 Task: Use Cartoon Timpani Effect in this video Movie B.mp4
Action: Mouse moved to (237, 104)
Screenshot: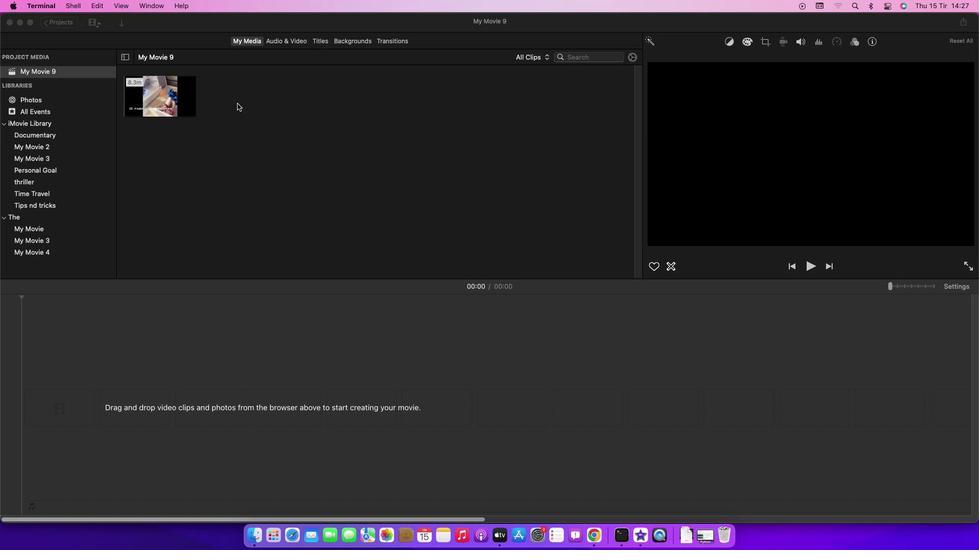 
Action: Mouse pressed left at (237, 104)
Screenshot: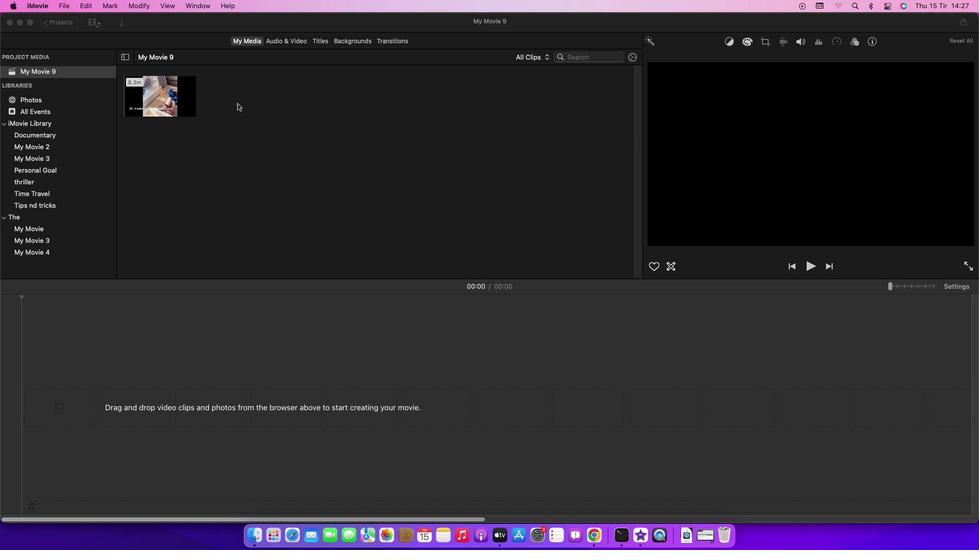 
Action: Mouse moved to (168, 103)
Screenshot: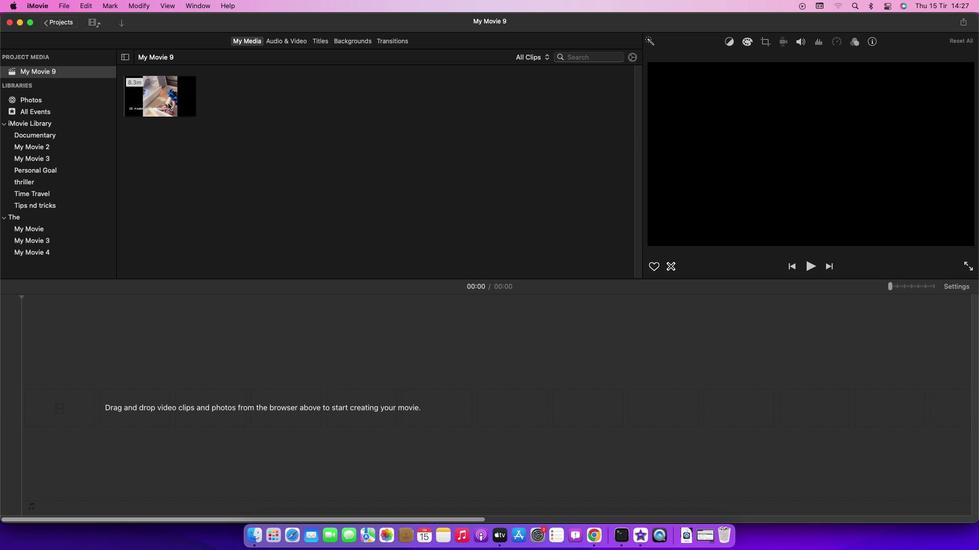 
Action: Mouse pressed left at (168, 103)
Screenshot: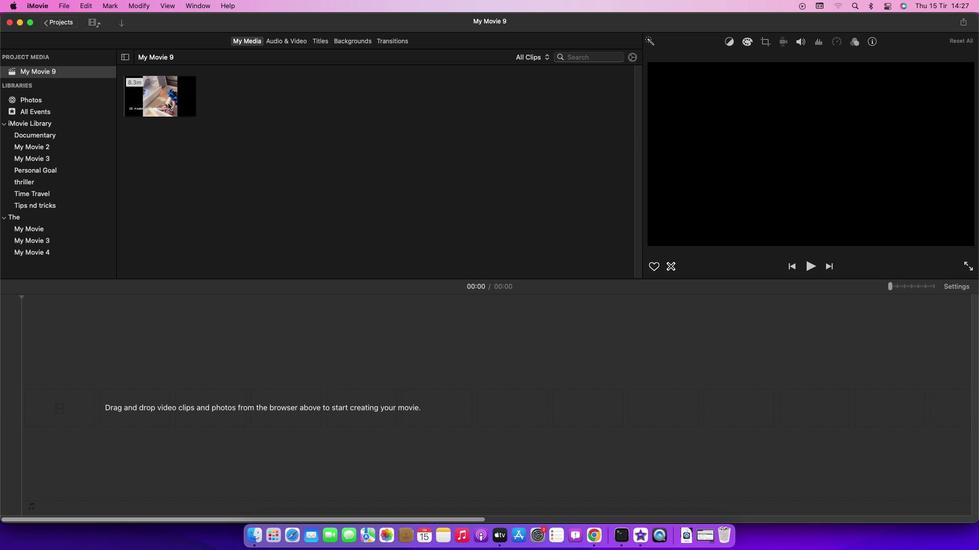 
Action: Mouse moved to (166, 96)
Screenshot: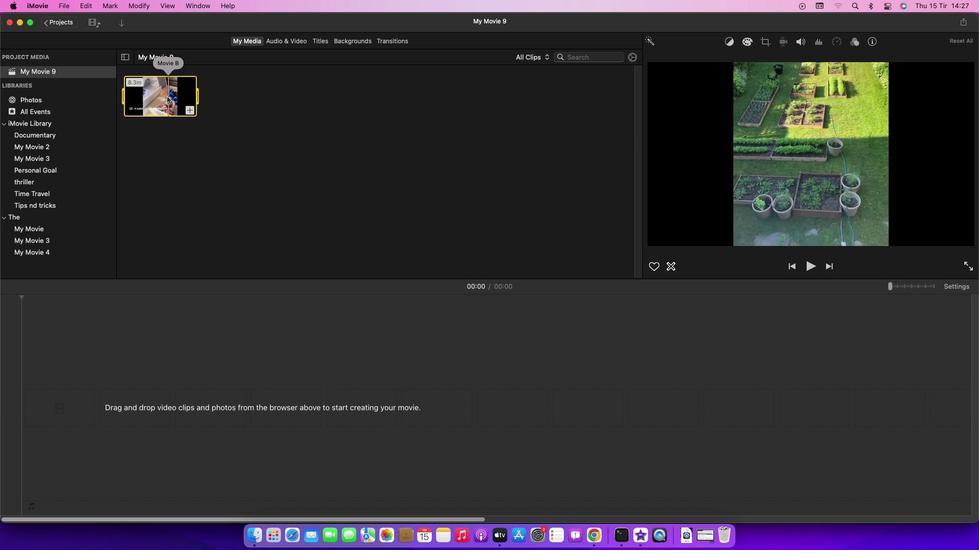 
Action: Mouse pressed left at (166, 96)
Screenshot: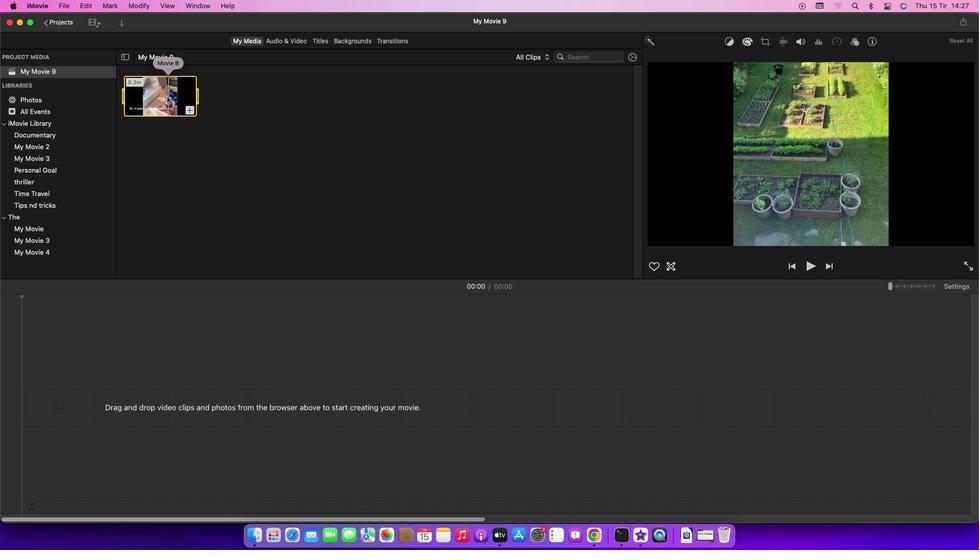 
Action: Mouse moved to (295, 42)
Screenshot: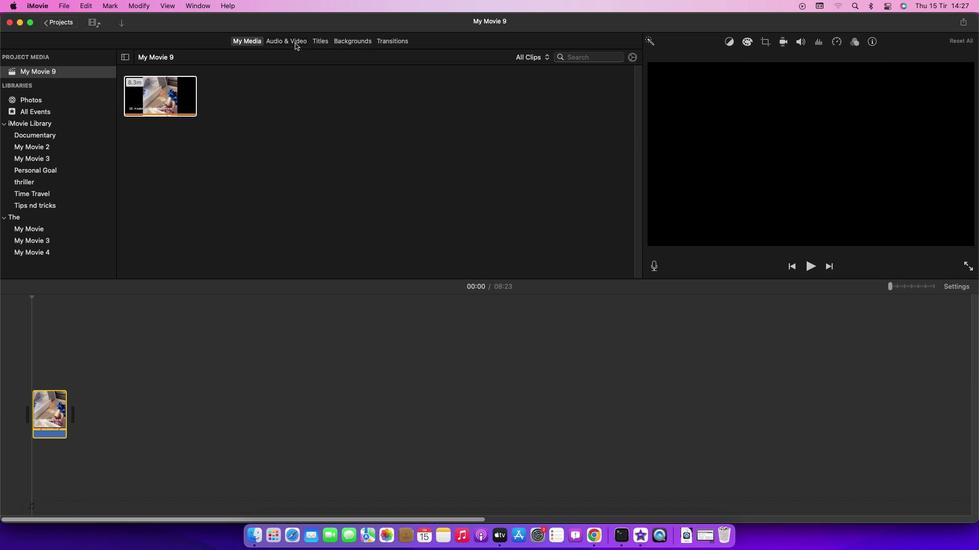 
Action: Mouse pressed left at (295, 42)
Screenshot: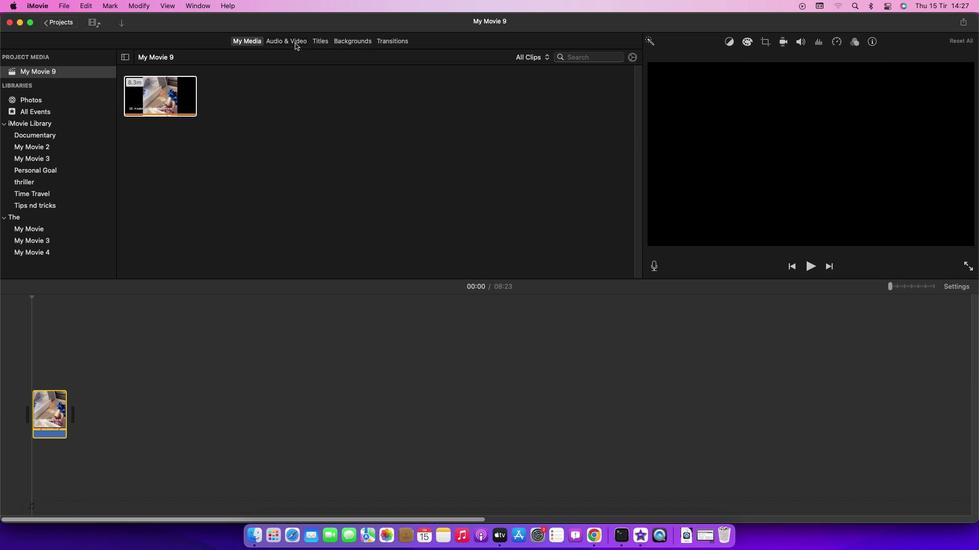 
Action: Mouse moved to (54, 96)
Screenshot: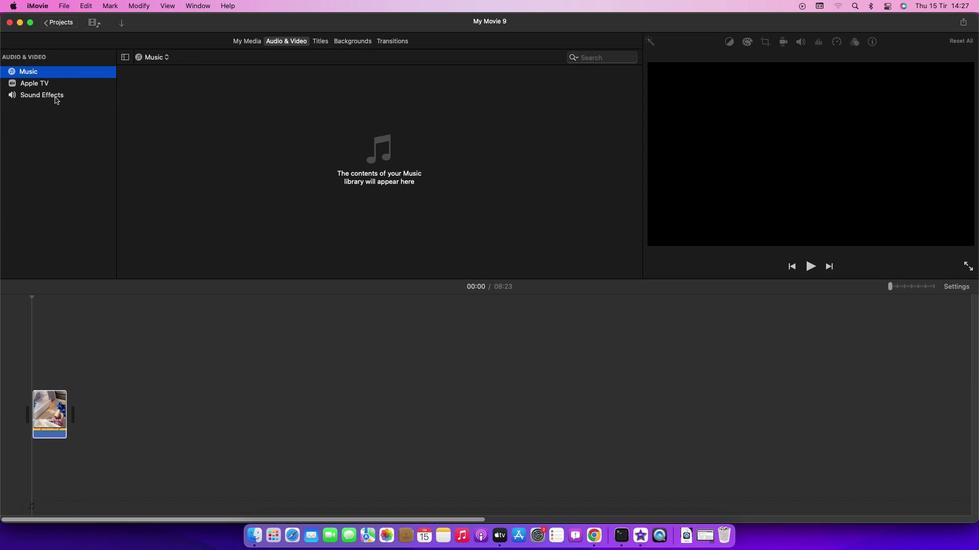
Action: Mouse pressed left at (54, 96)
Screenshot: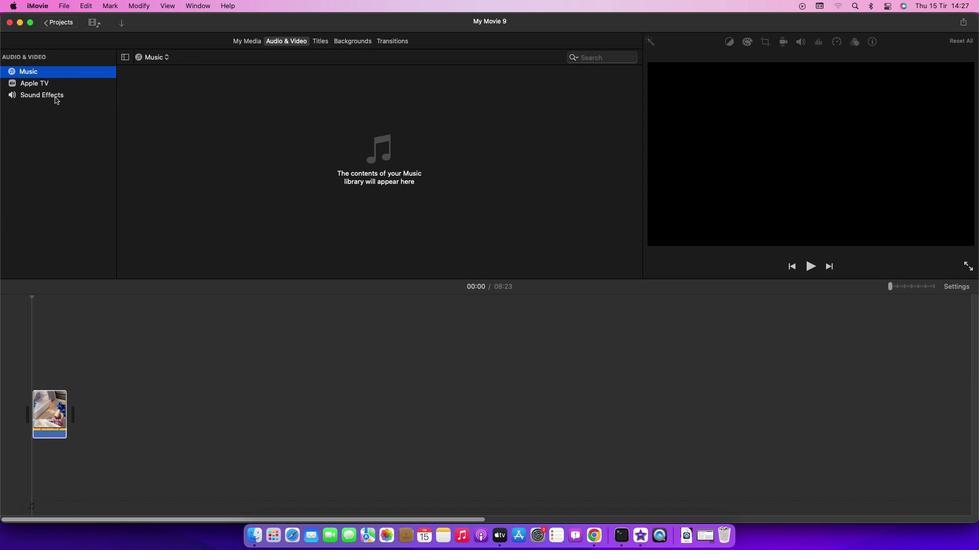 
Action: Mouse moved to (217, 203)
Screenshot: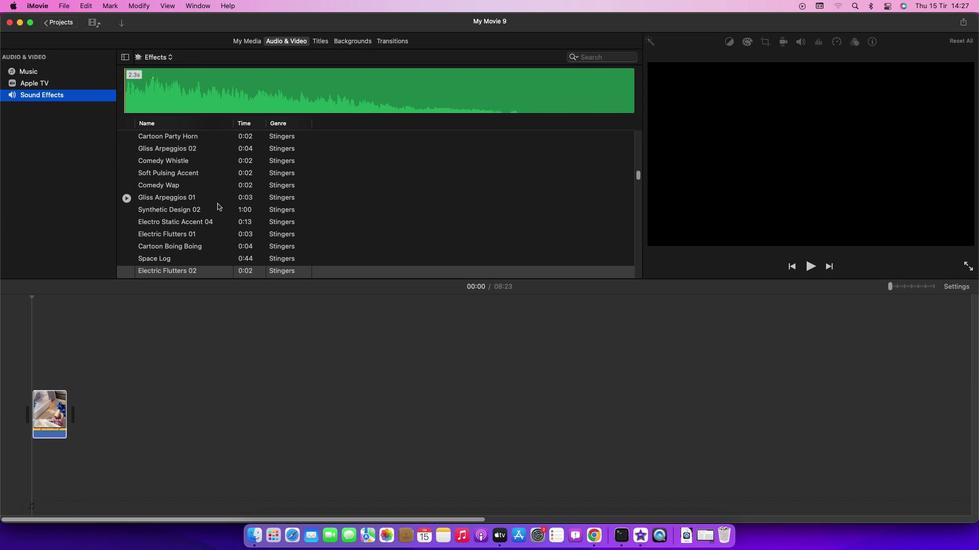
Action: Mouse scrolled (217, 203) with delta (0, 0)
Screenshot: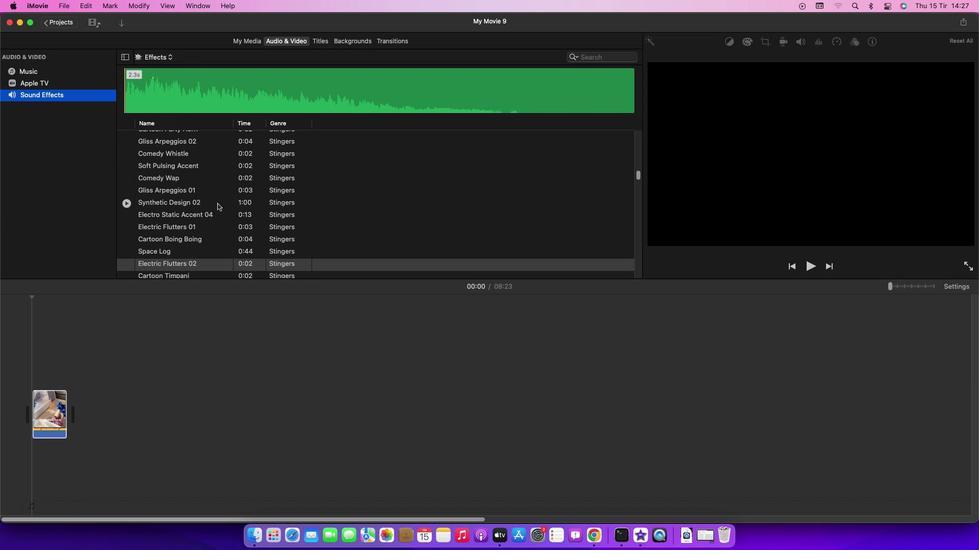 
Action: Mouse scrolled (217, 203) with delta (0, 0)
Screenshot: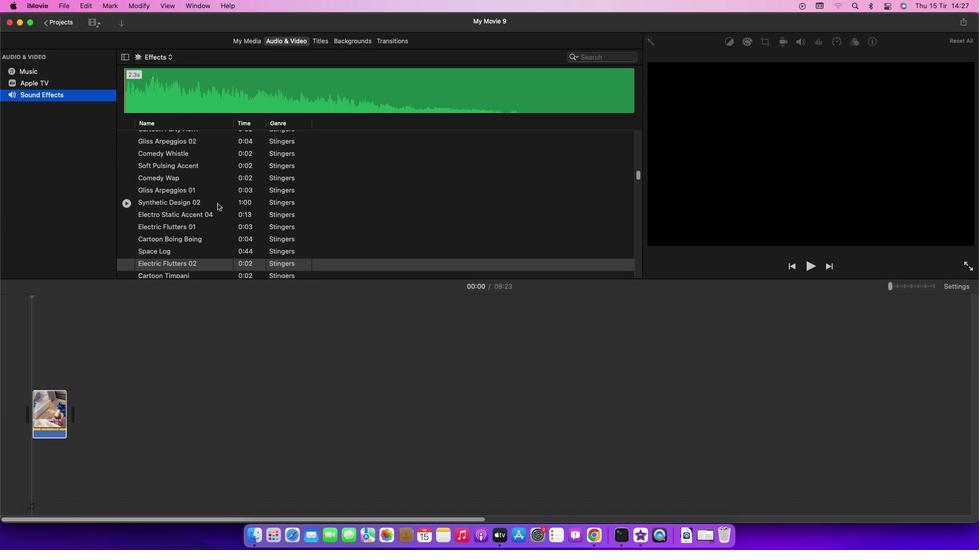 
Action: Mouse scrolled (217, 203) with delta (0, 0)
Screenshot: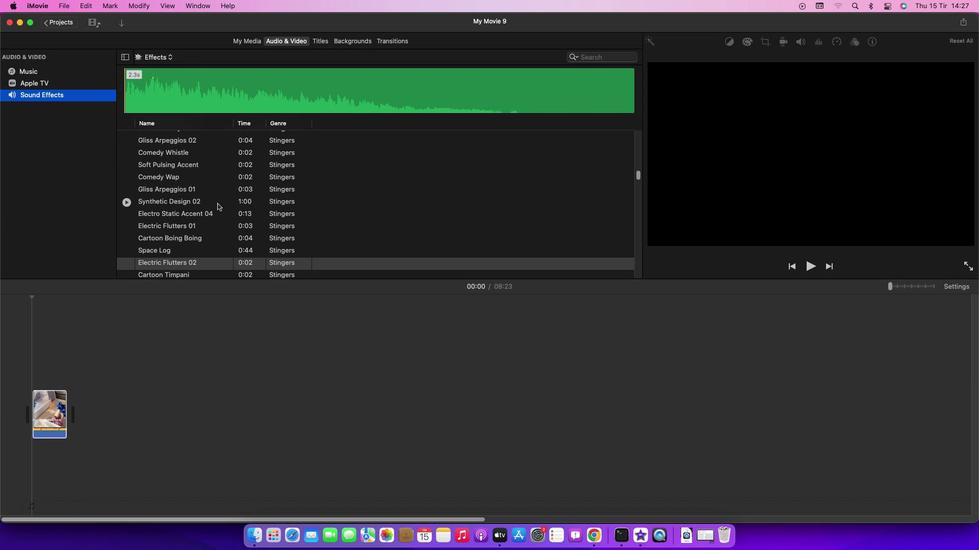 
Action: Mouse scrolled (217, 203) with delta (0, 0)
Screenshot: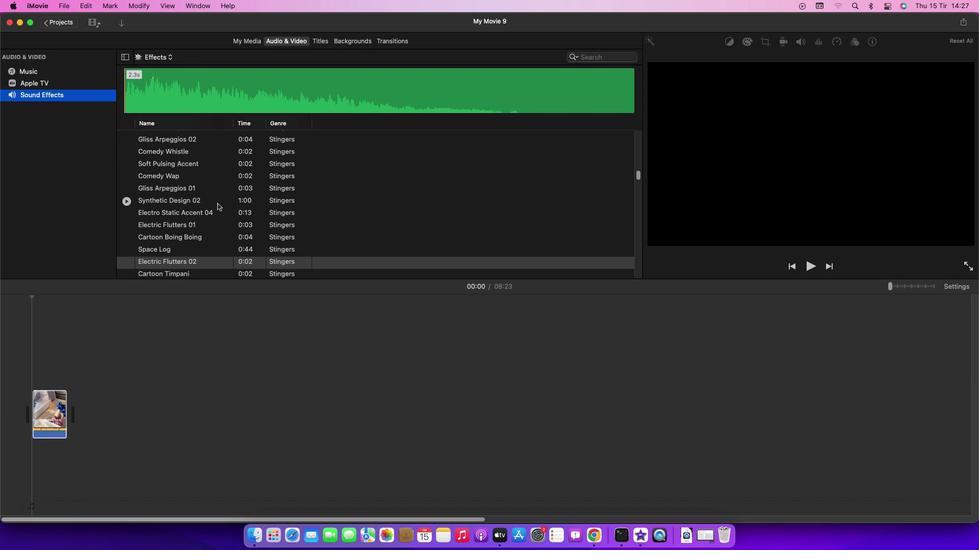 
Action: Mouse scrolled (217, 203) with delta (0, 0)
Screenshot: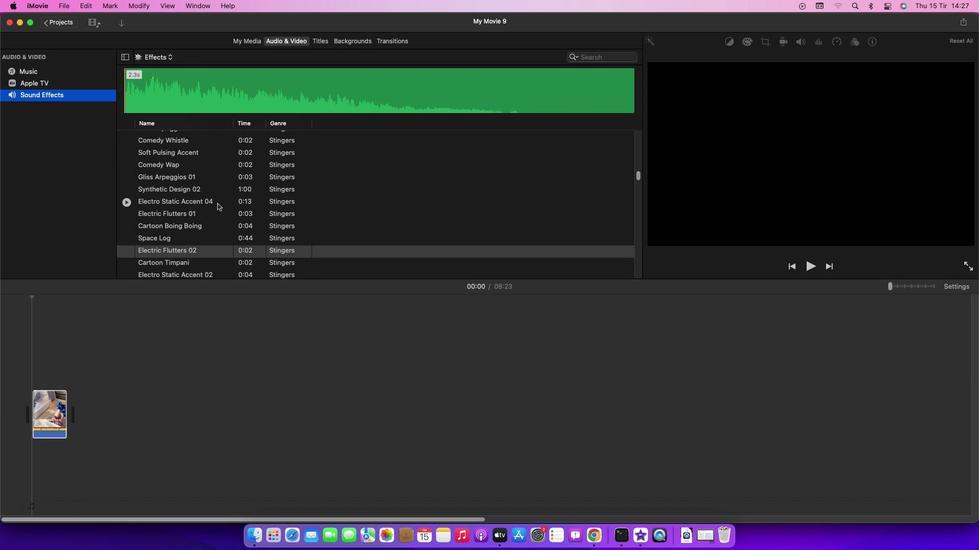 
Action: Mouse scrolled (217, 203) with delta (0, 0)
Screenshot: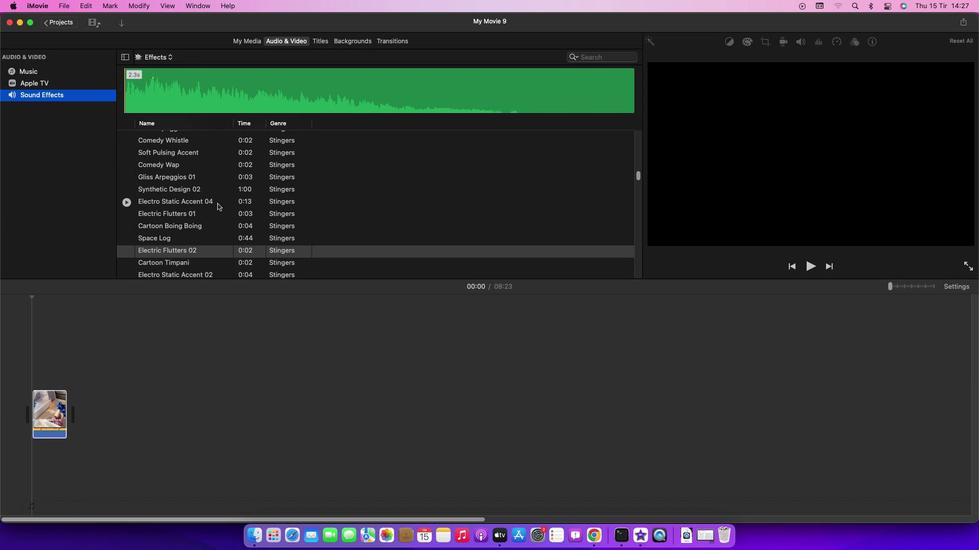 
Action: Mouse scrolled (217, 203) with delta (0, 0)
Screenshot: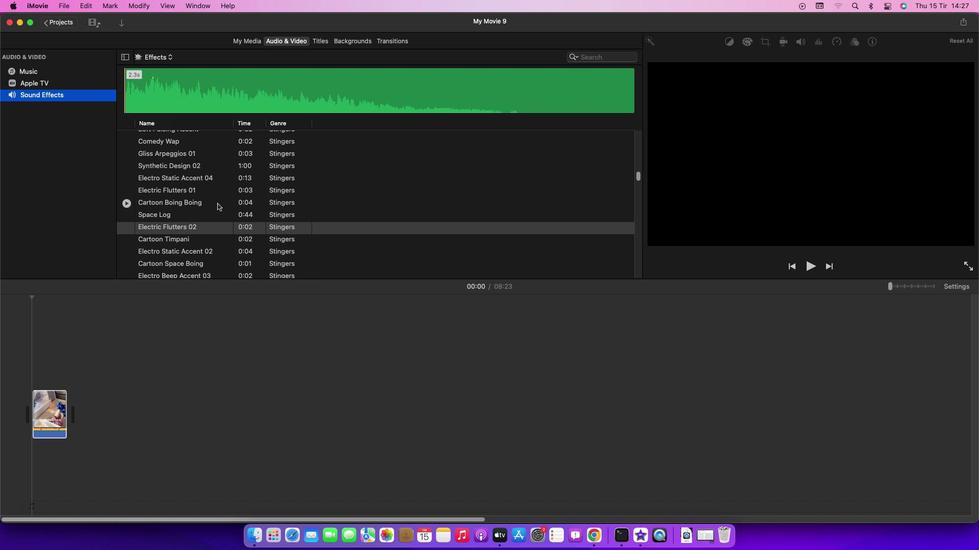 
Action: Mouse scrolled (217, 203) with delta (0, 0)
Screenshot: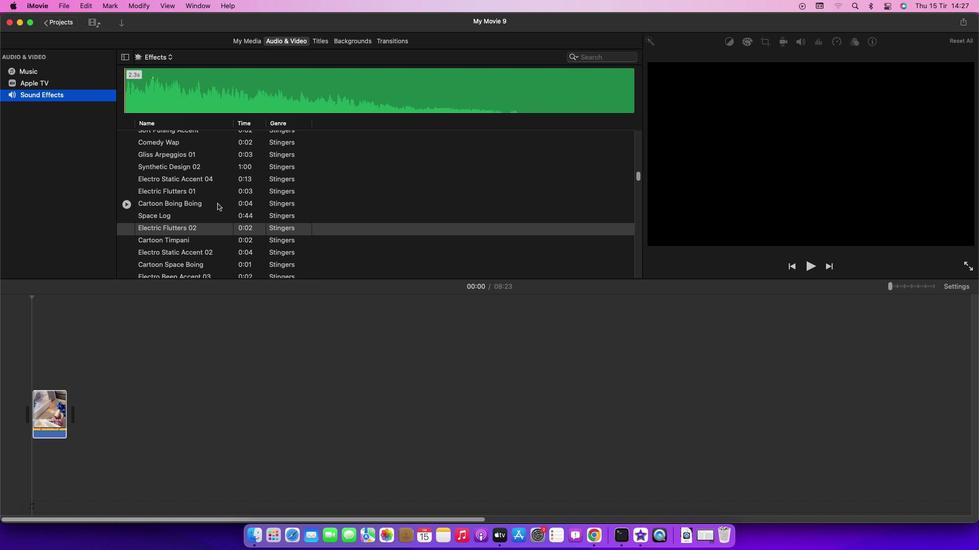 
Action: Mouse moved to (171, 240)
Screenshot: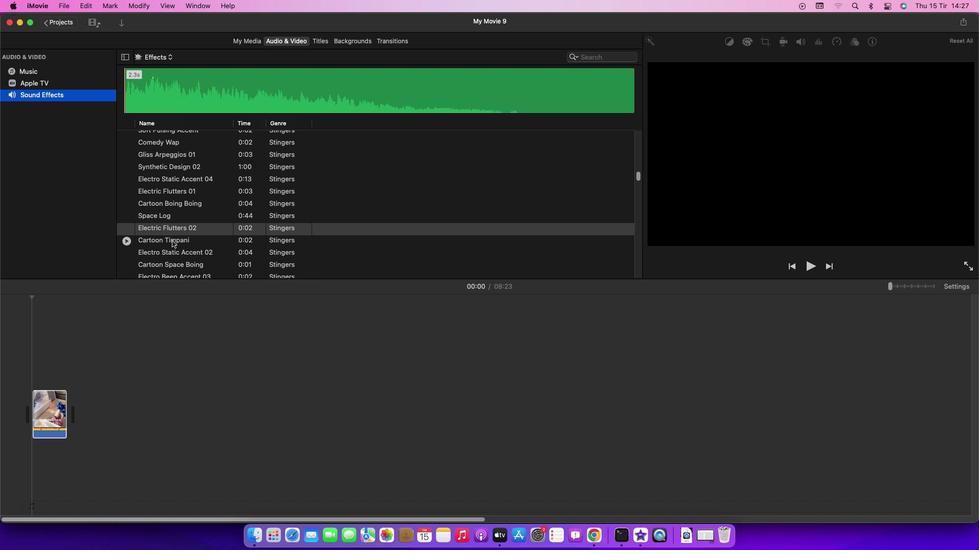 
Action: Mouse pressed left at (171, 240)
Screenshot: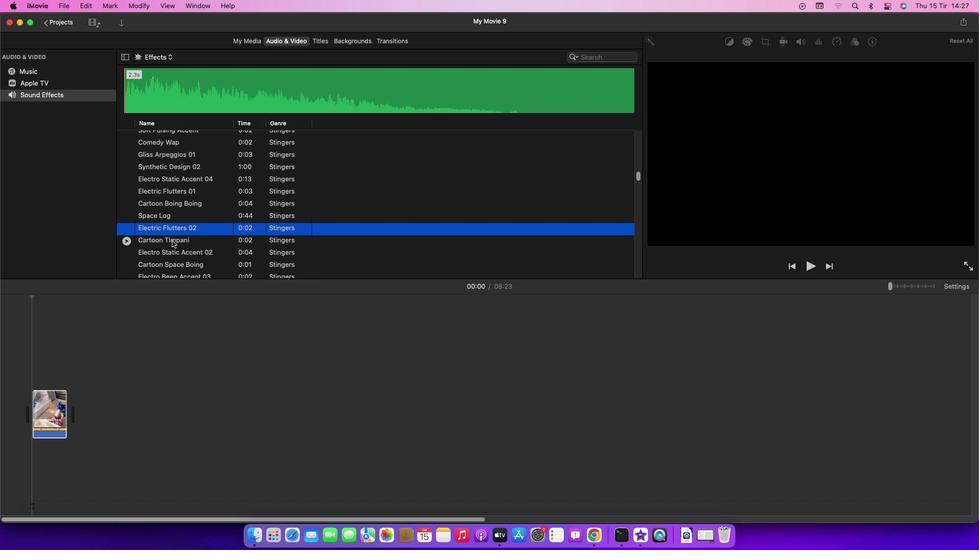 
Action: Mouse moved to (171, 240)
Screenshot: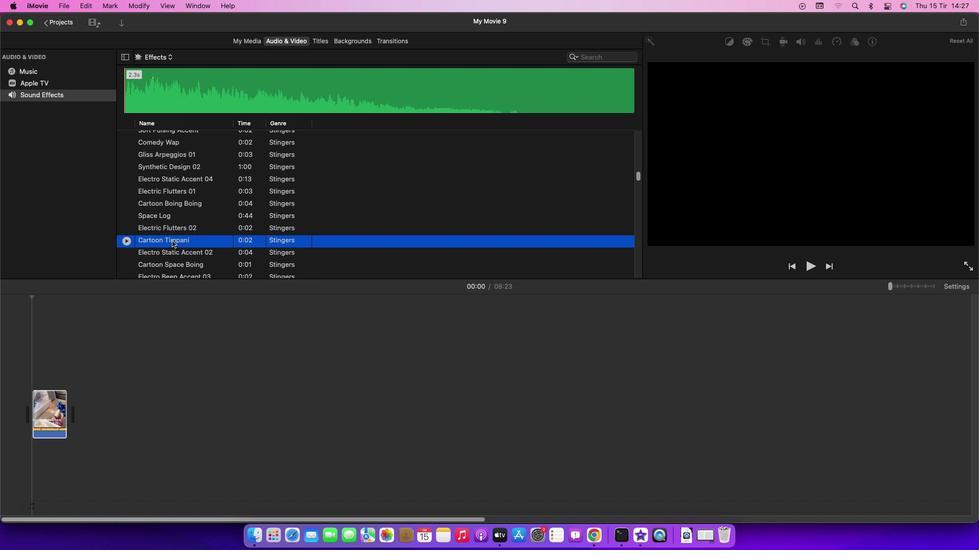 
Action: Mouse pressed left at (171, 240)
Screenshot: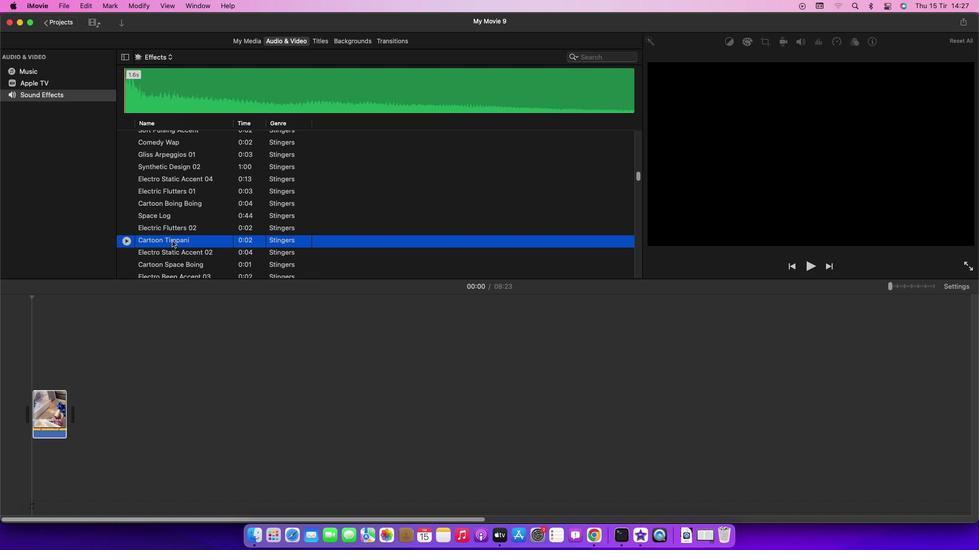 
Action: Mouse moved to (285, 392)
Screenshot: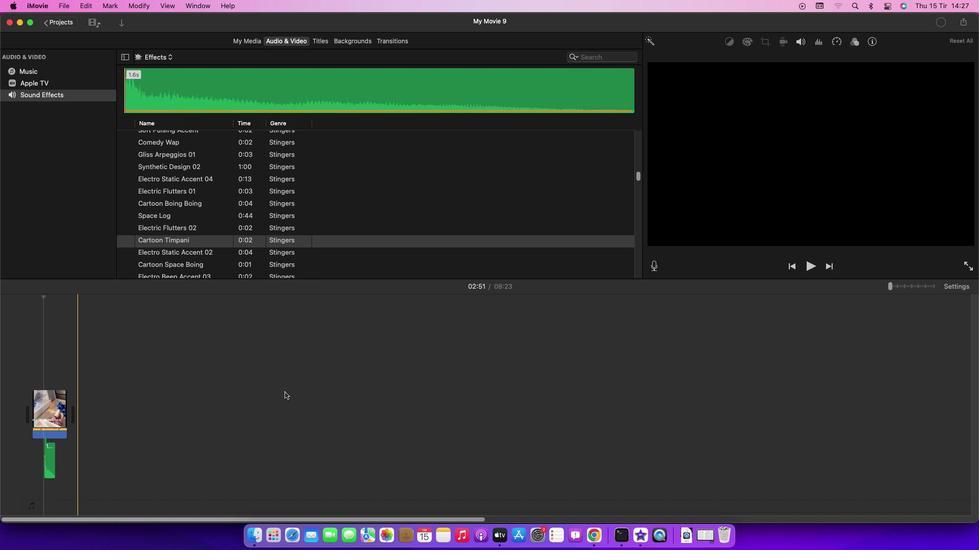 
